 Task: Add the task  Improve app security and data encryption to the section Code Commandos in the project TrendSetter and add a Due Date to the respective task as 2023/08/07.
Action: Mouse moved to (603, 519)
Screenshot: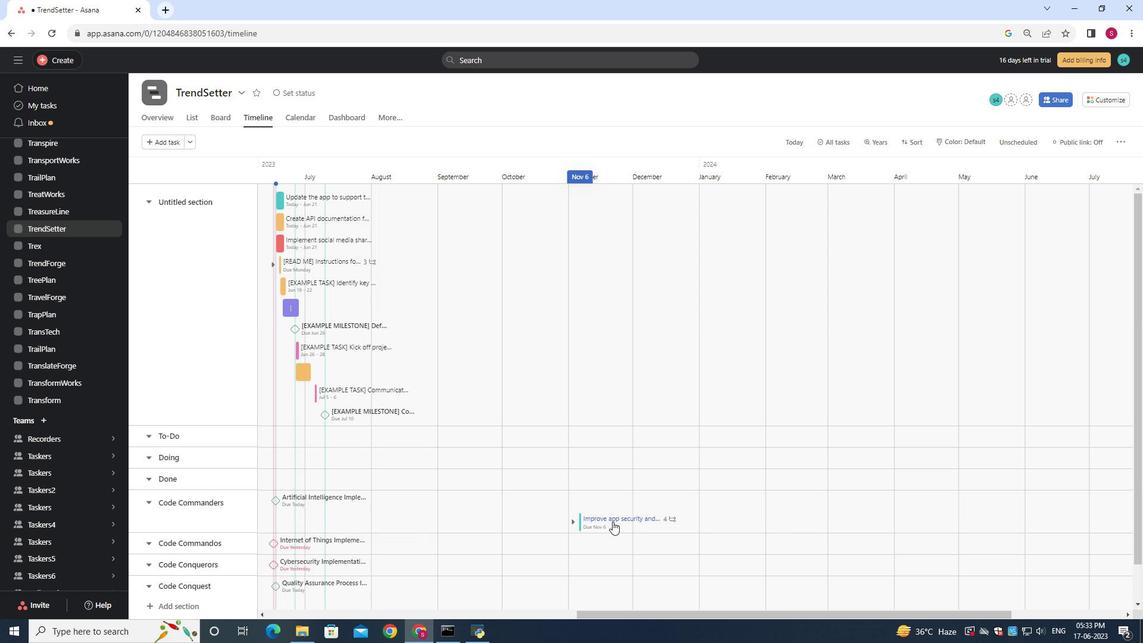 
Action: Mouse pressed left at (603, 519)
Screenshot: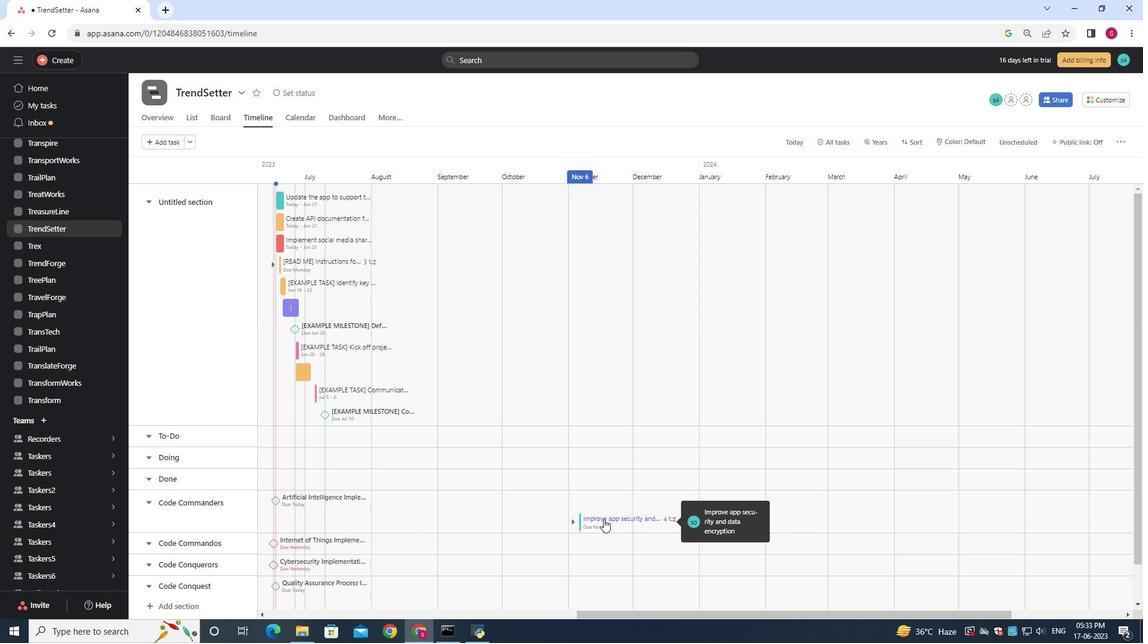 
Action: Mouse moved to (589, 522)
Screenshot: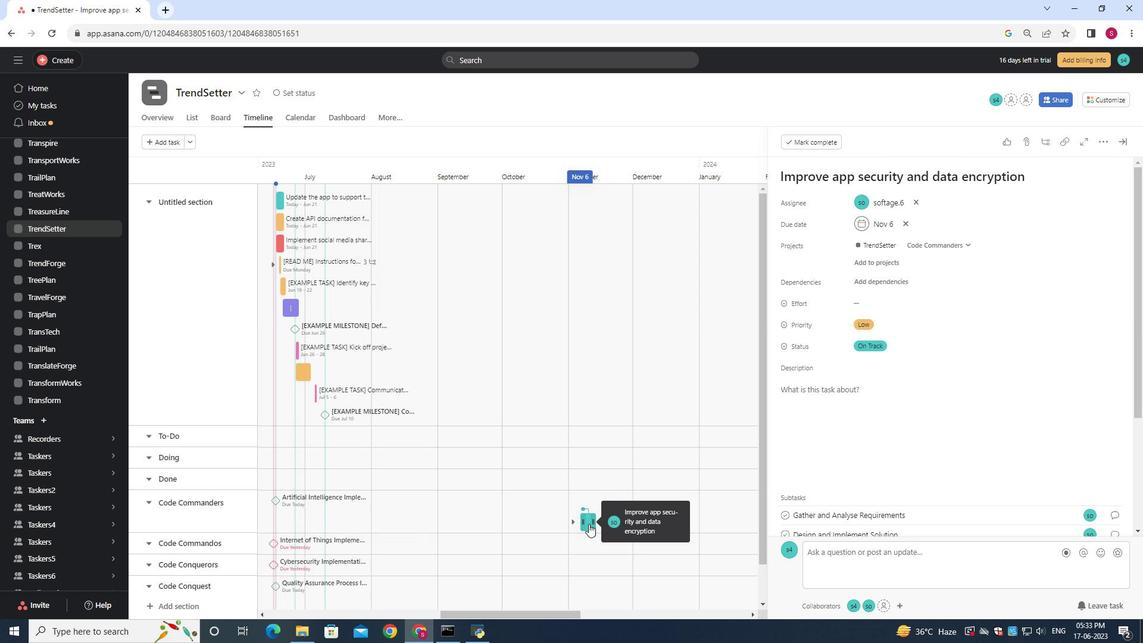 
Action: Mouse pressed left at (589, 522)
Screenshot: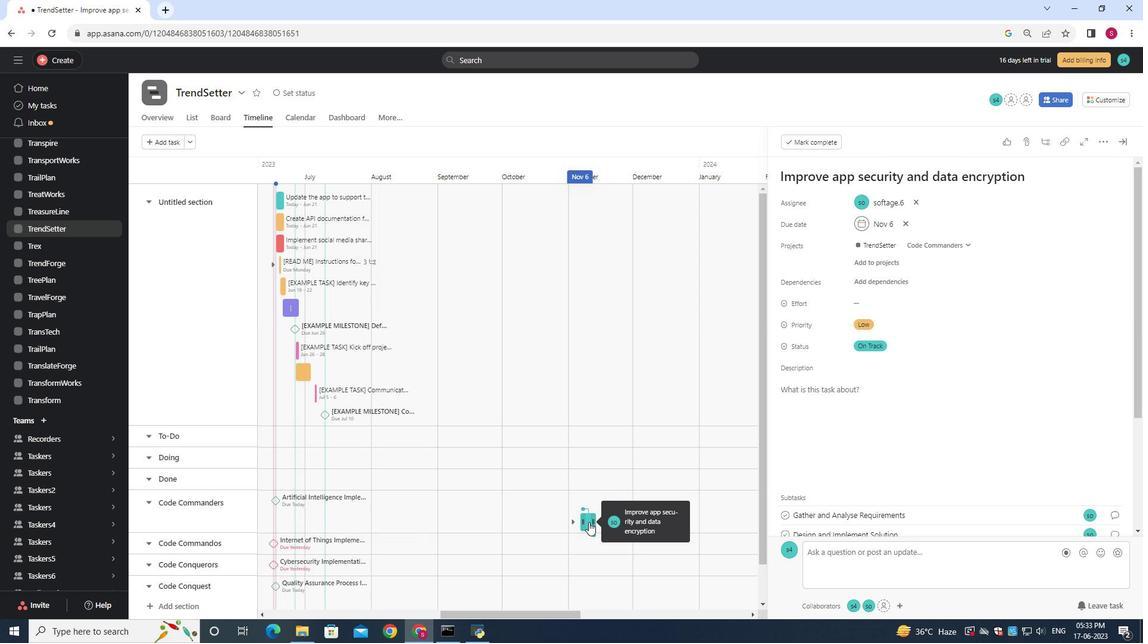 
Action: Mouse moved to (905, 221)
Screenshot: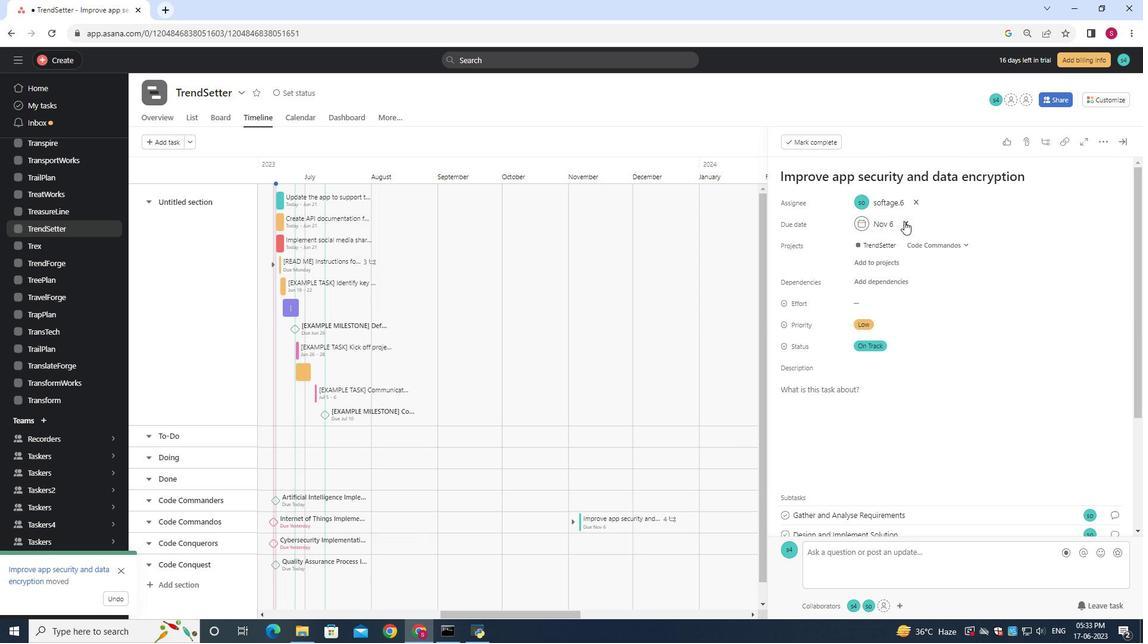 
Action: Mouse pressed left at (905, 221)
Screenshot: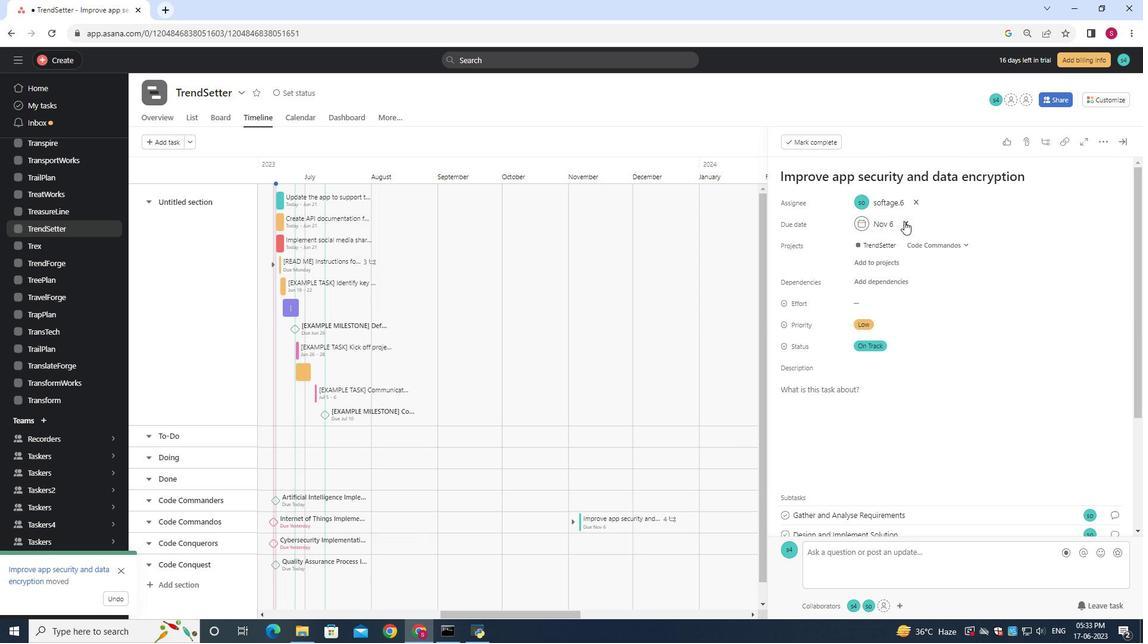 
Action: Mouse moved to (879, 223)
Screenshot: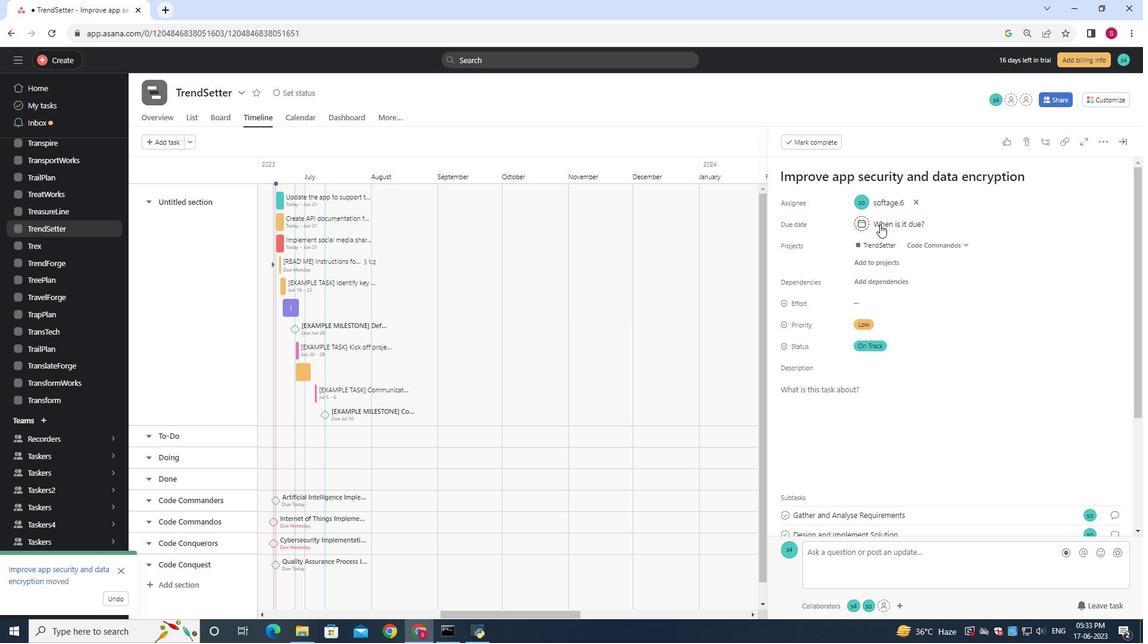 
Action: Mouse pressed left at (879, 223)
Screenshot: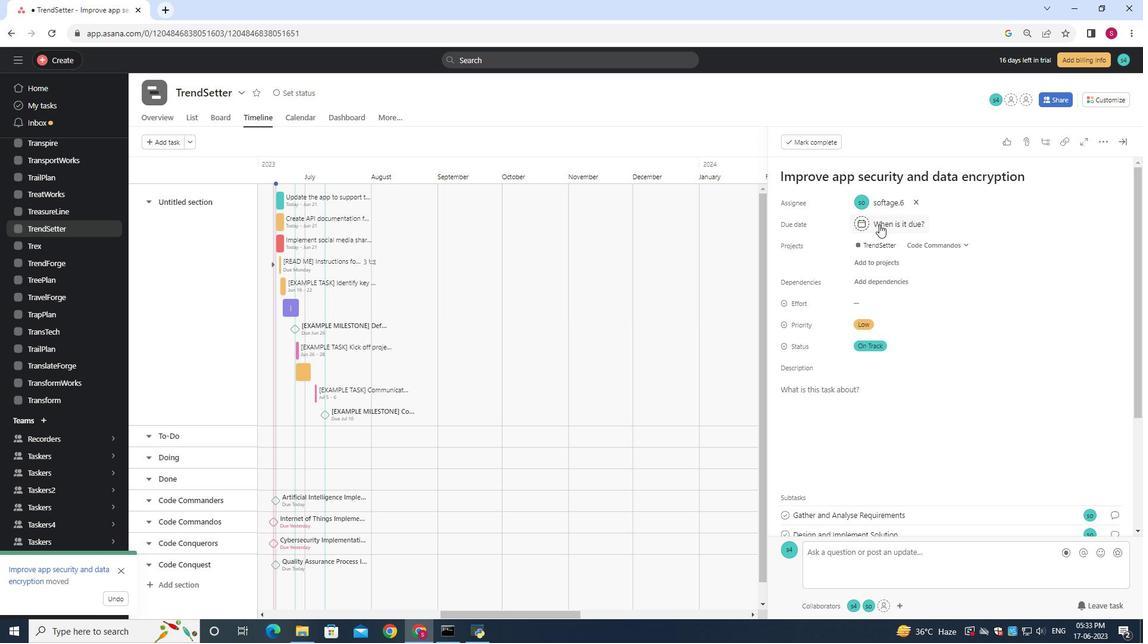
Action: Mouse moved to (883, 226)
Screenshot: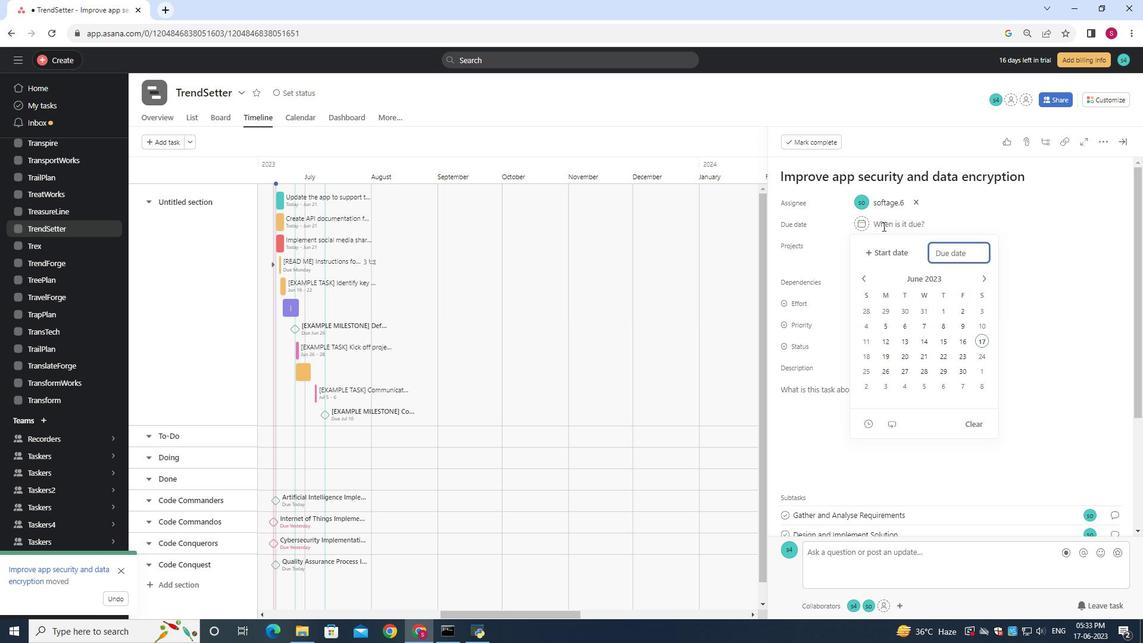 
Action: Key pressed 2023/08/07<Key.enter>
Screenshot: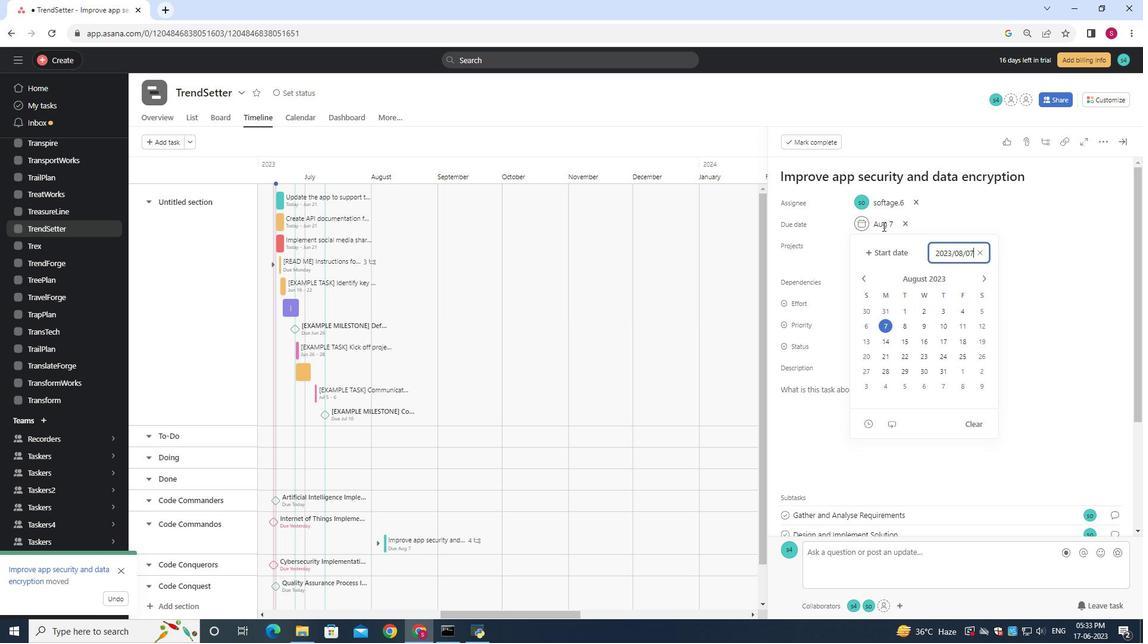 
